 Task: Add a condition where "Channel Is Voicemail" in pending tickets.
Action: Mouse moved to (161, 486)
Screenshot: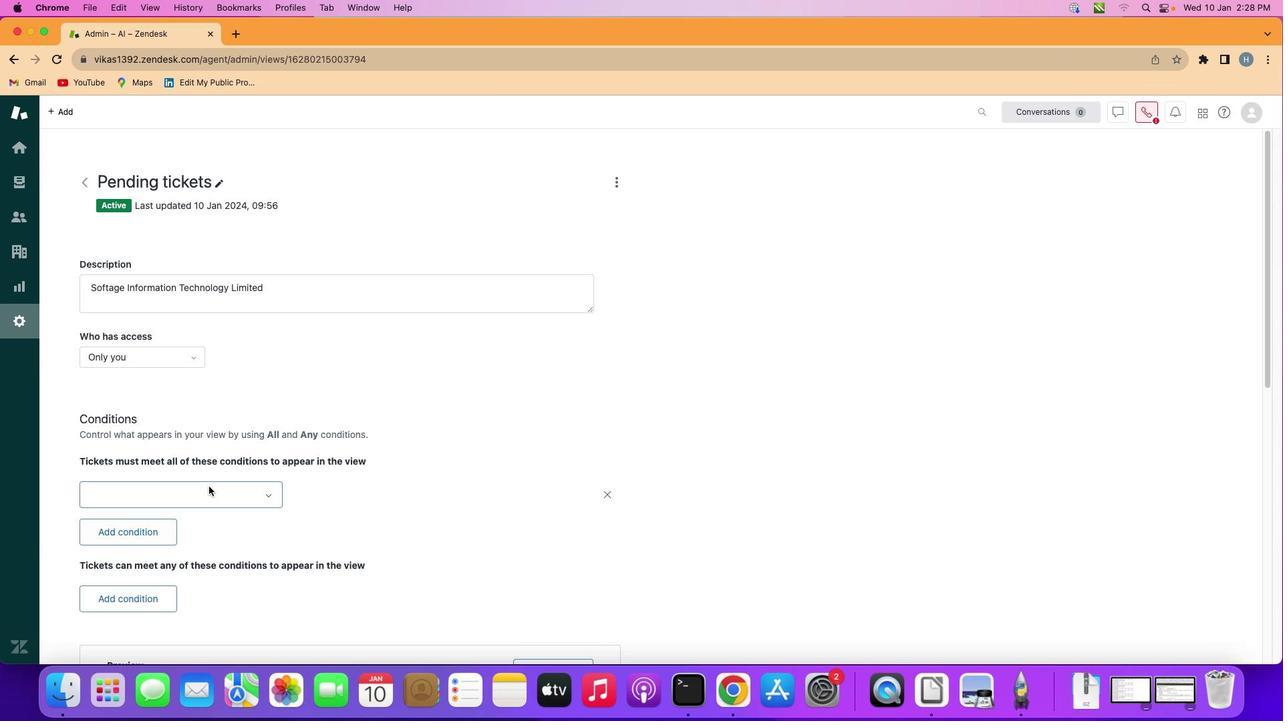 
Action: Mouse pressed left at (161, 486)
Screenshot: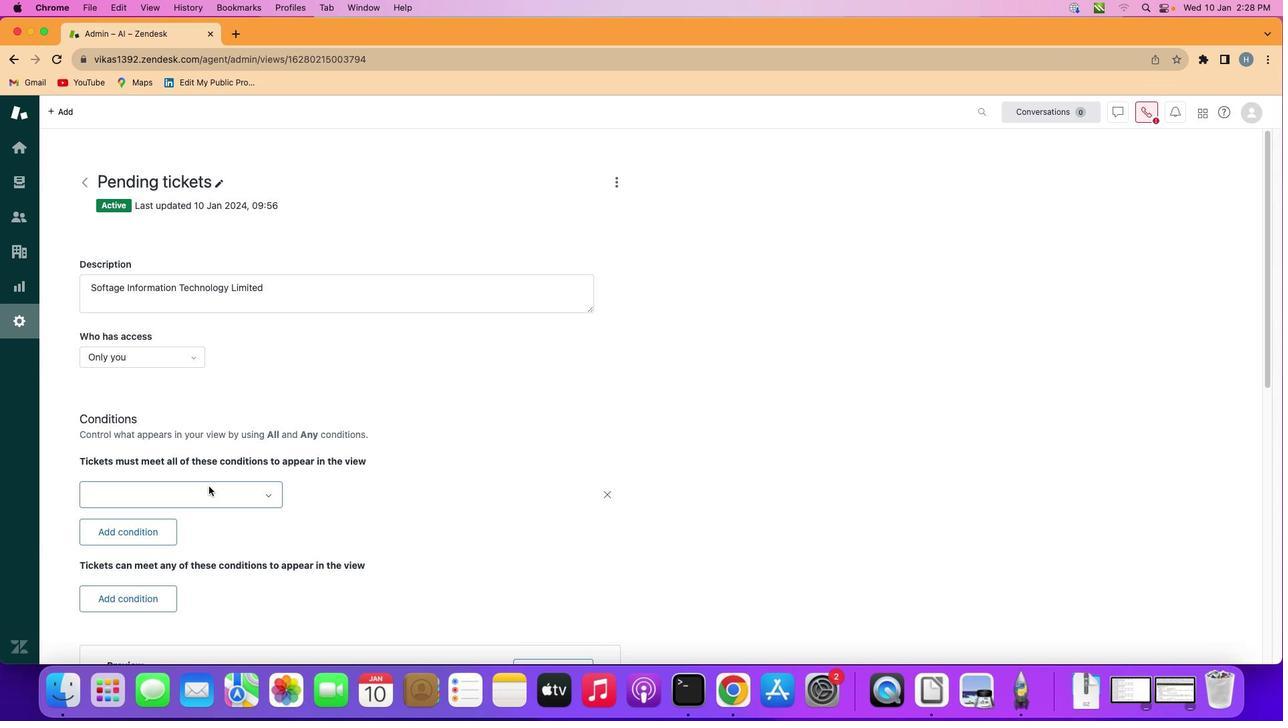 
Action: Mouse moved to (208, 486)
Screenshot: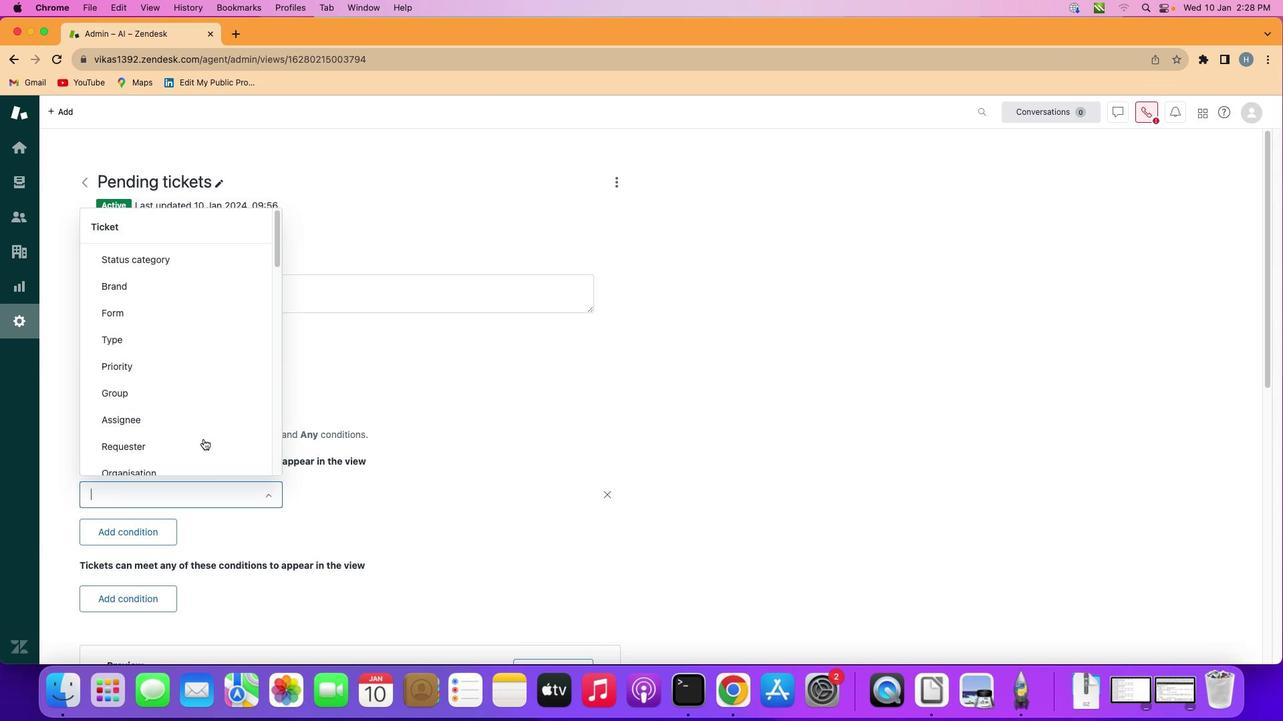
Action: Mouse pressed left at (208, 486)
Screenshot: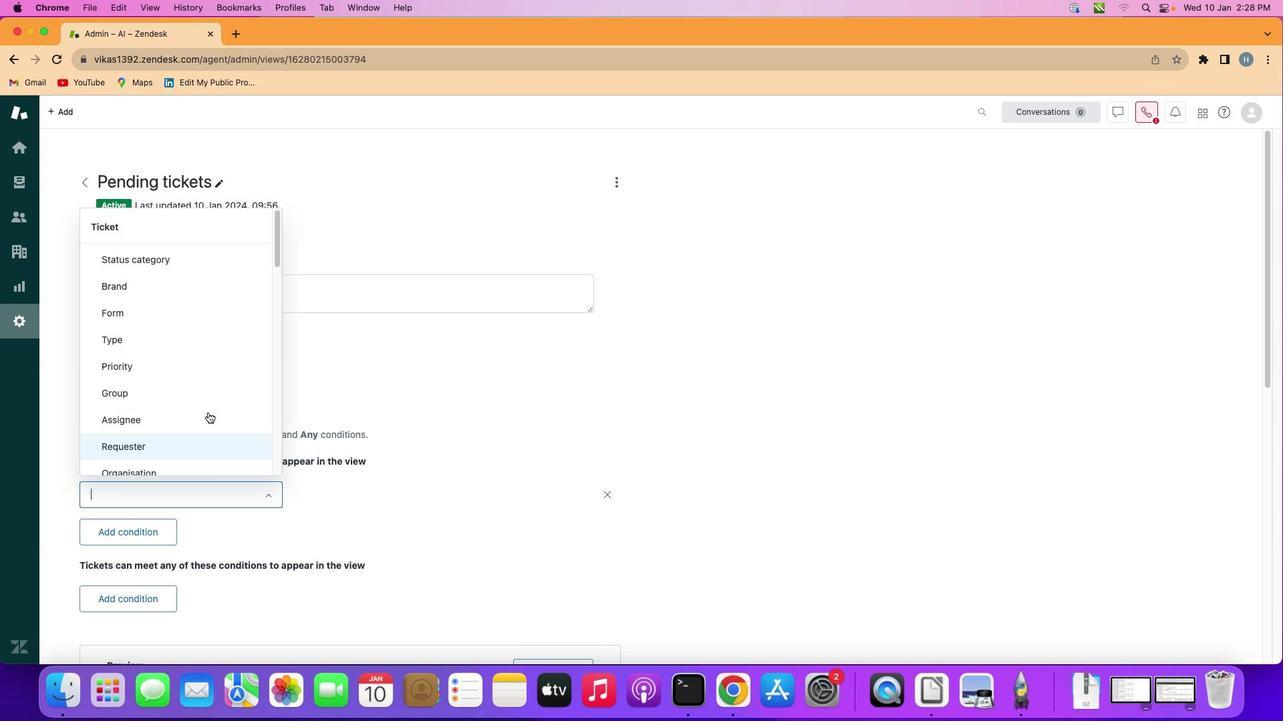 
Action: Mouse moved to (200, 340)
Screenshot: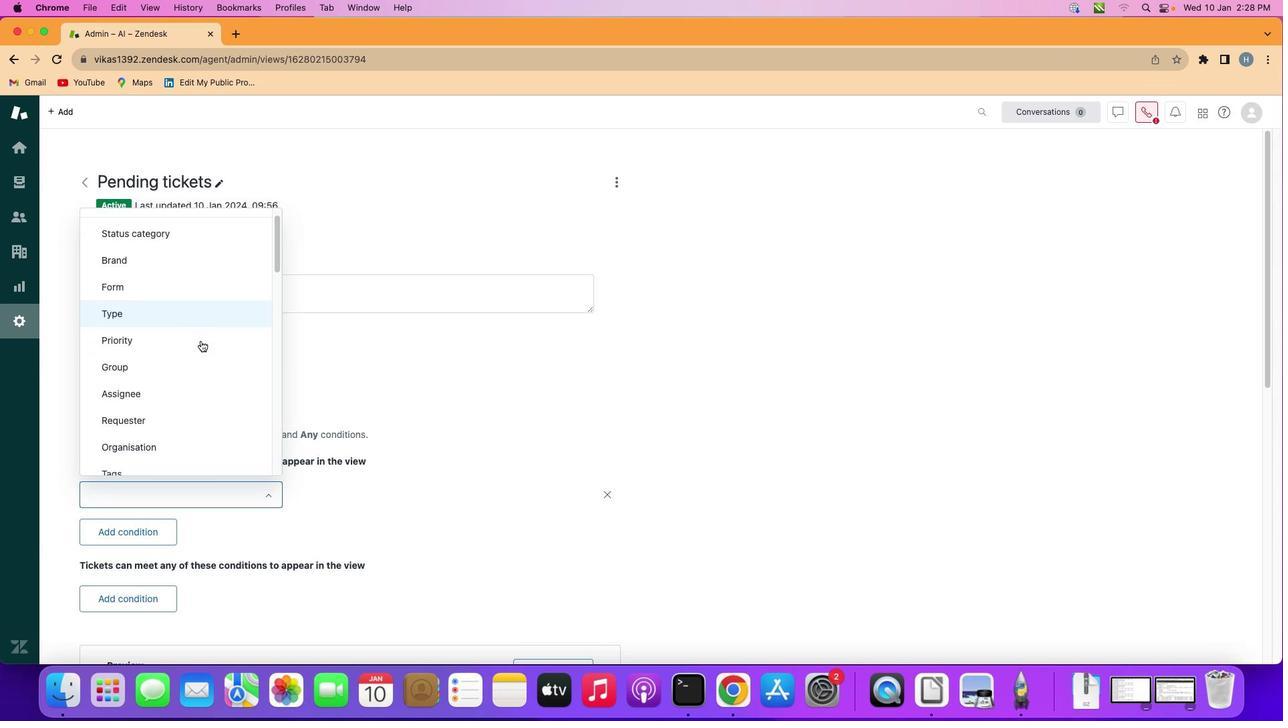 
Action: Mouse scrolled (200, 340) with delta (0, 0)
Screenshot: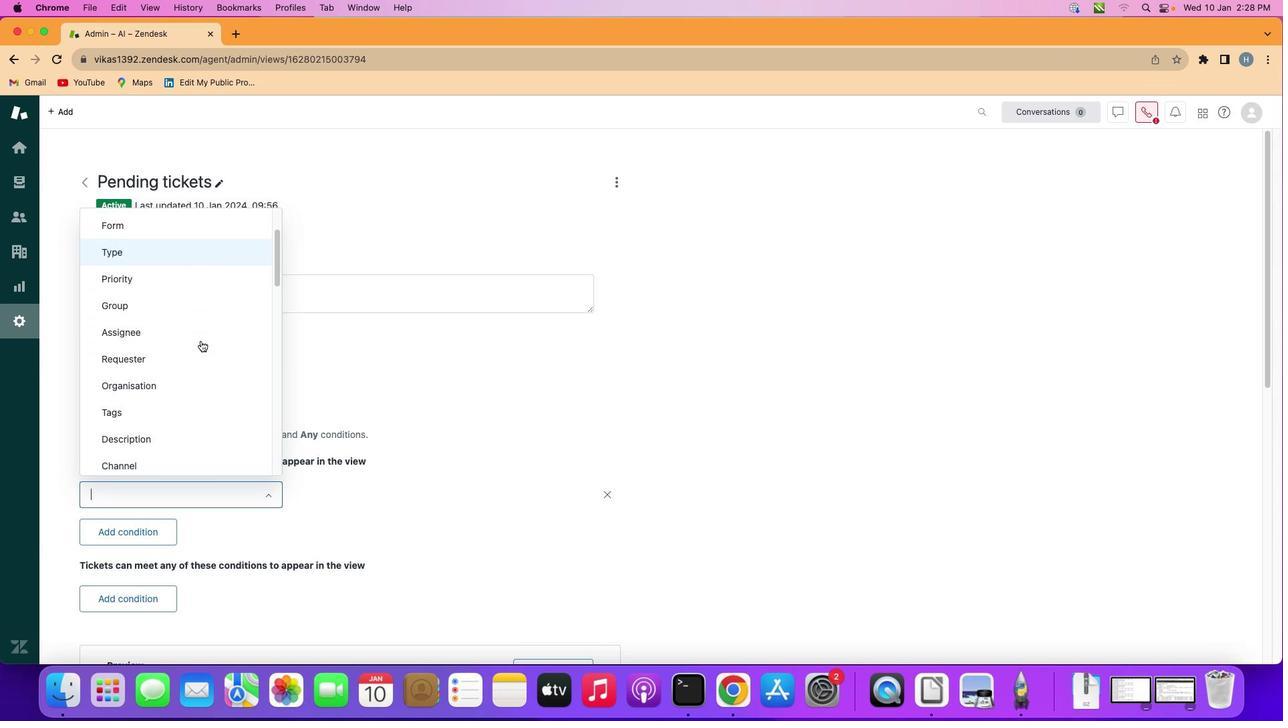 
Action: Mouse scrolled (200, 340) with delta (0, 0)
Screenshot: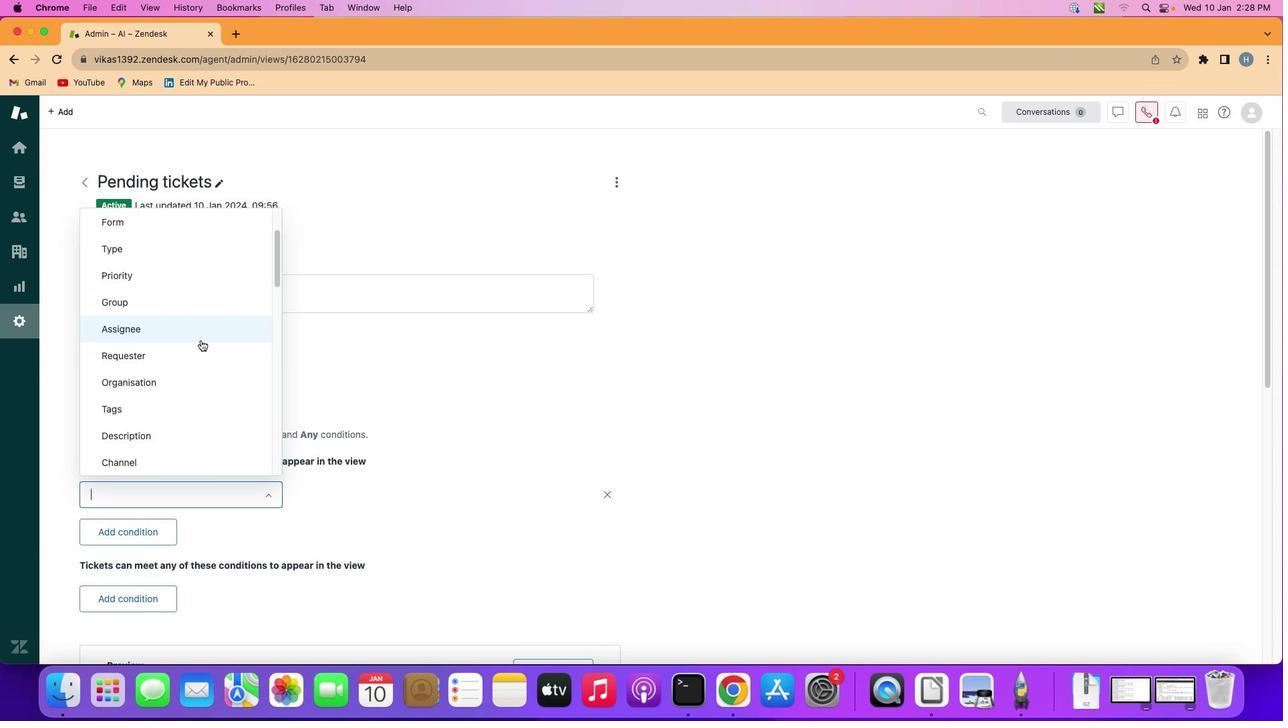 
Action: Mouse scrolled (200, 340) with delta (0, 0)
Screenshot: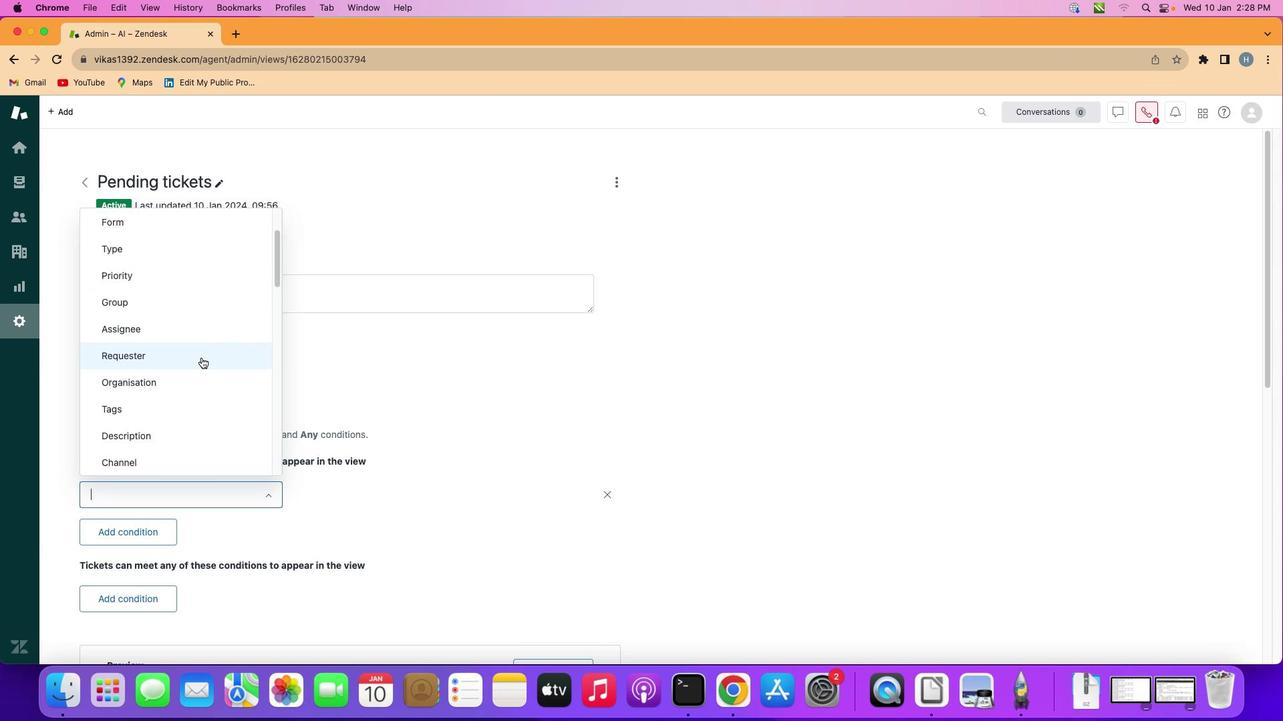 
Action: Mouse scrolled (200, 340) with delta (0, 0)
Screenshot: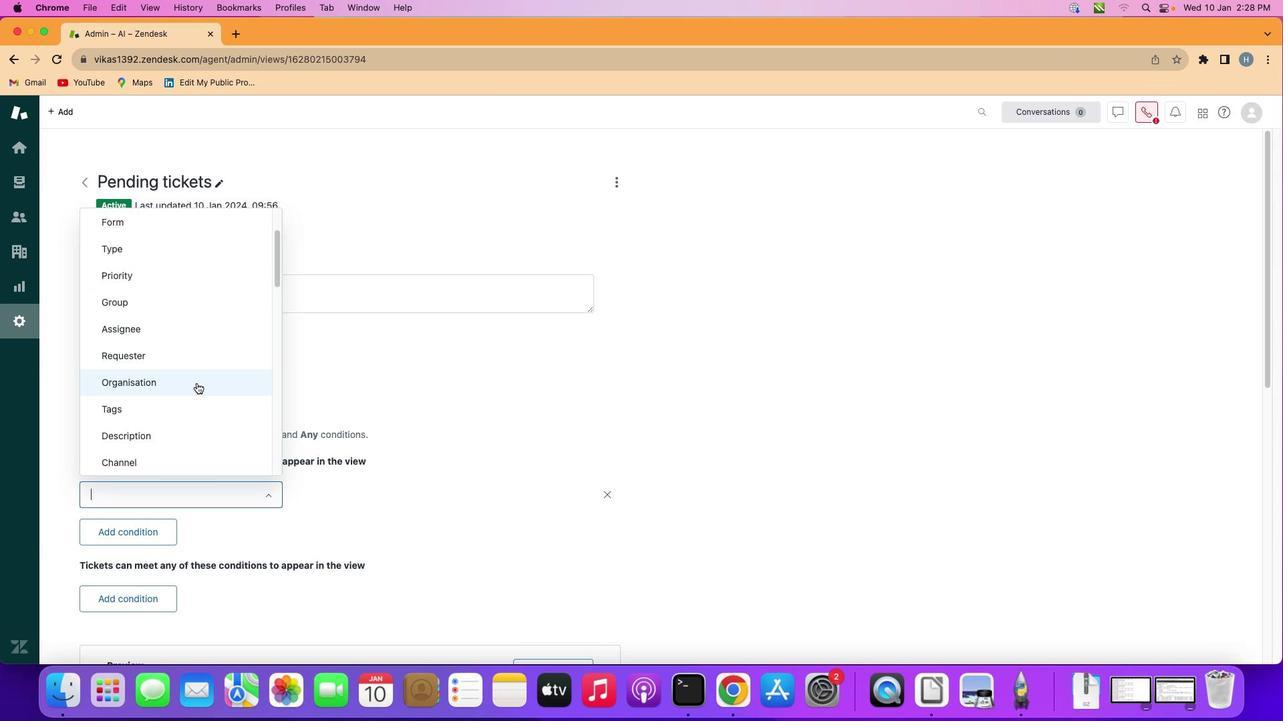 
Action: Mouse moved to (199, 392)
Screenshot: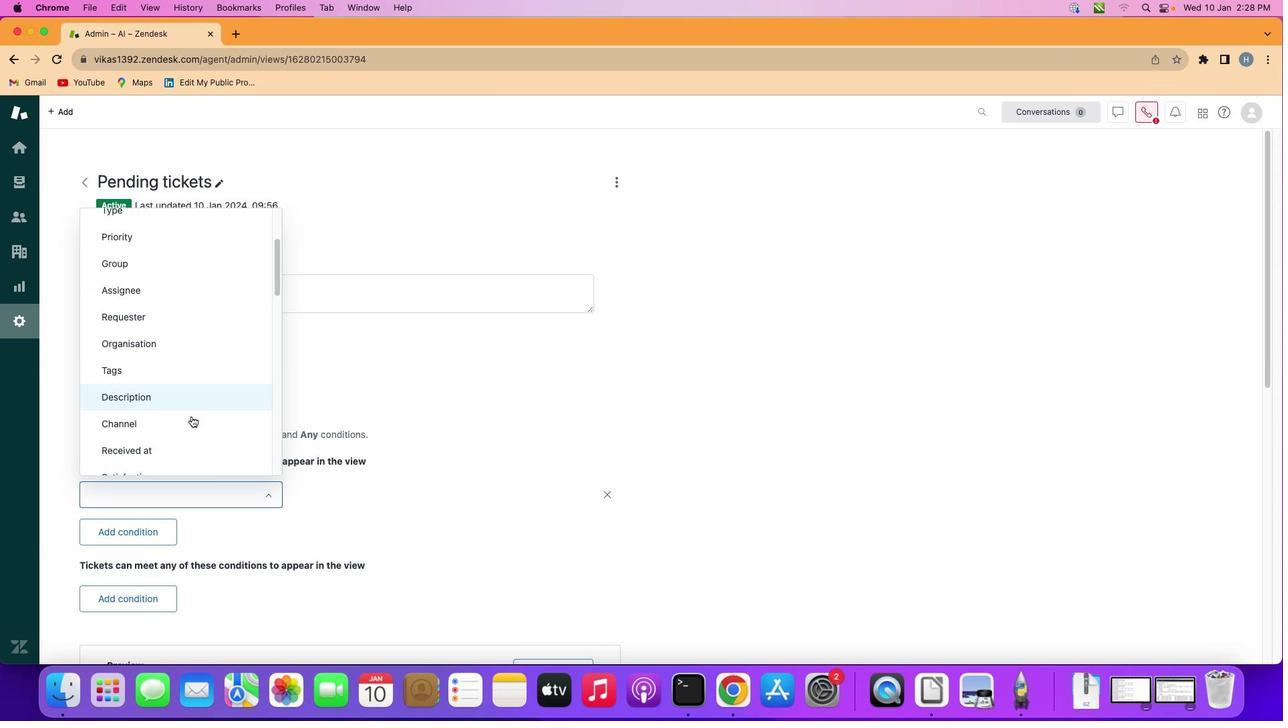 
Action: Mouse scrolled (199, 392) with delta (0, 0)
Screenshot: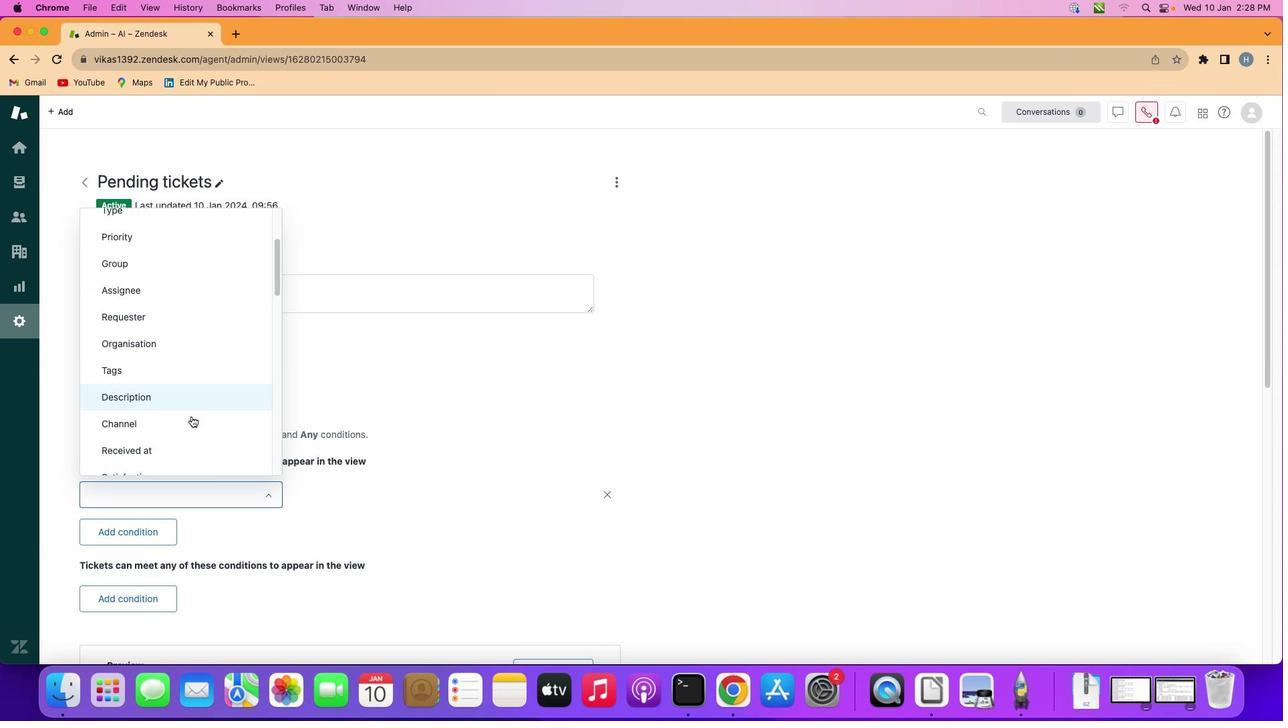 
Action: Mouse moved to (199, 391)
Screenshot: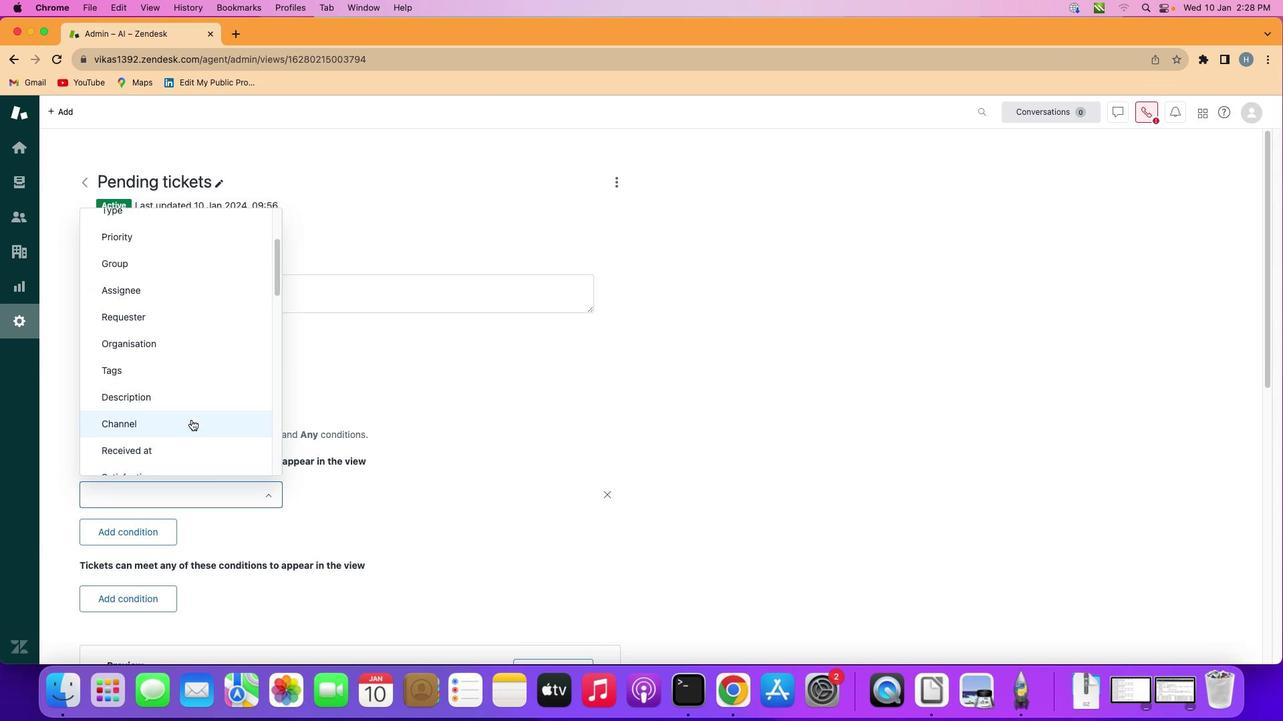 
Action: Mouse scrolled (199, 391) with delta (0, 0)
Screenshot: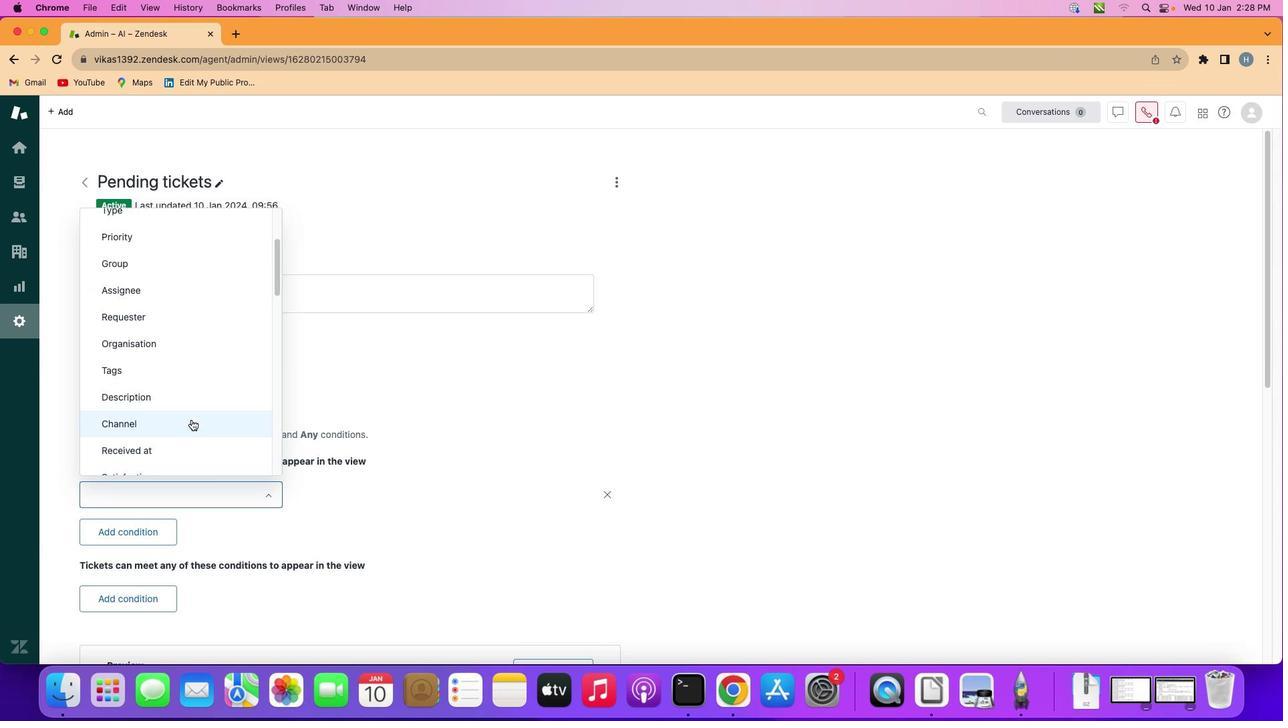 
Action: Mouse scrolled (199, 391) with delta (0, 0)
Screenshot: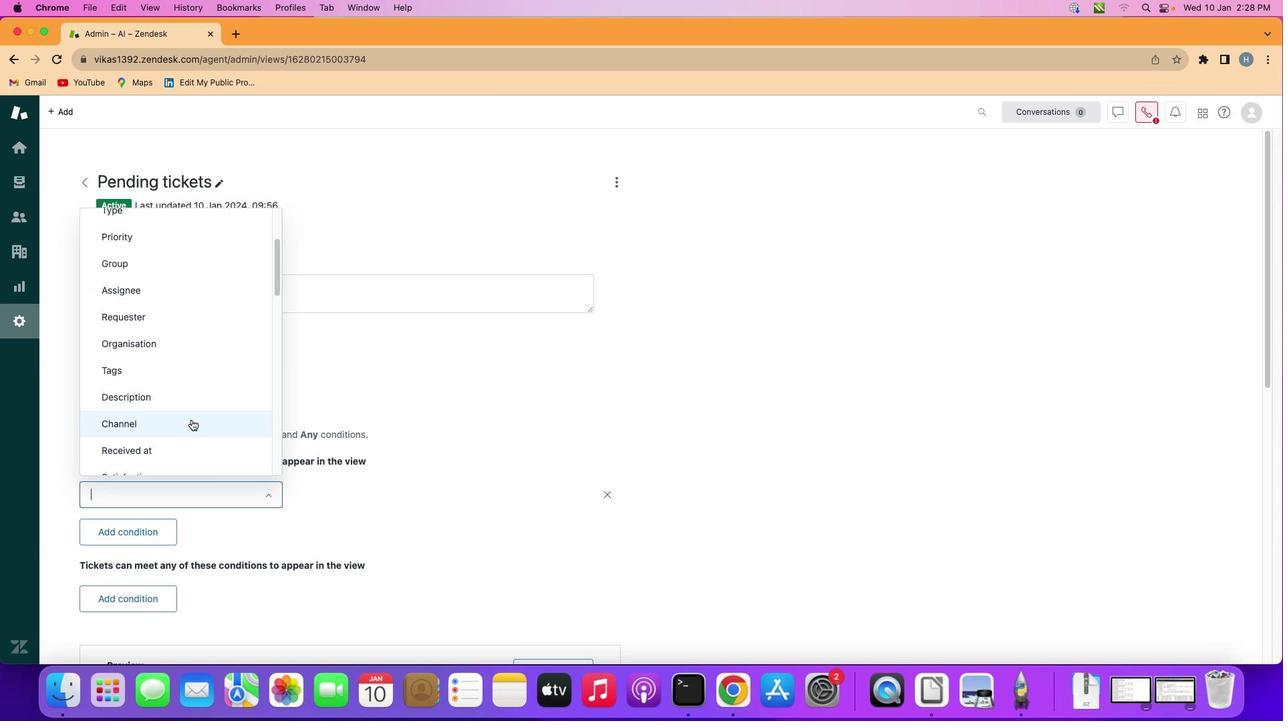 
Action: Mouse moved to (191, 419)
Screenshot: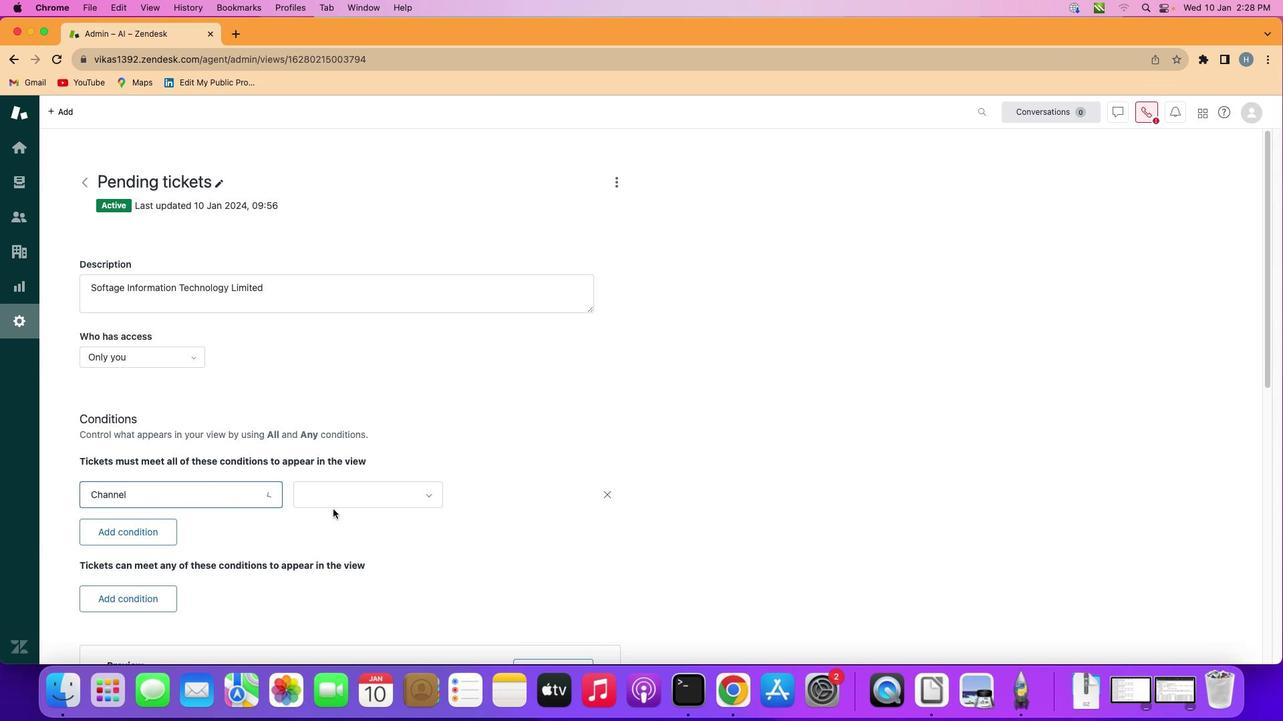 
Action: Mouse pressed left at (191, 419)
Screenshot: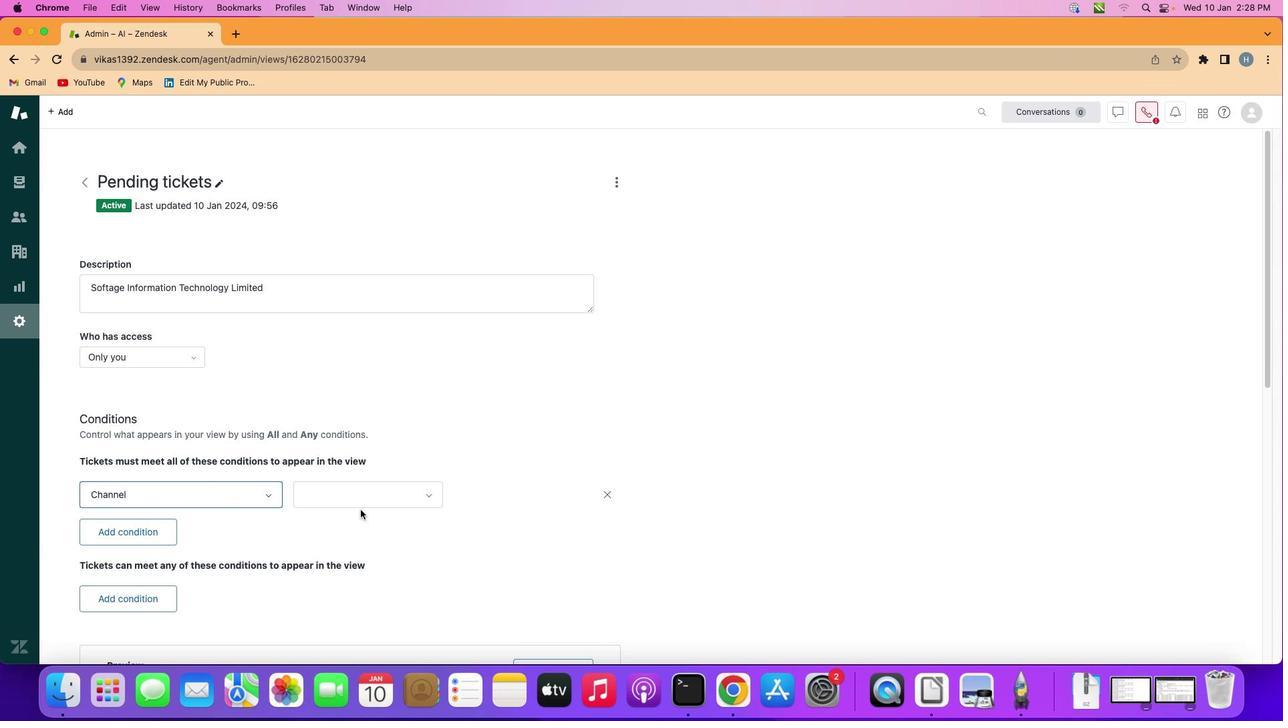 
Action: Mouse moved to (370, 494)
Screenshot: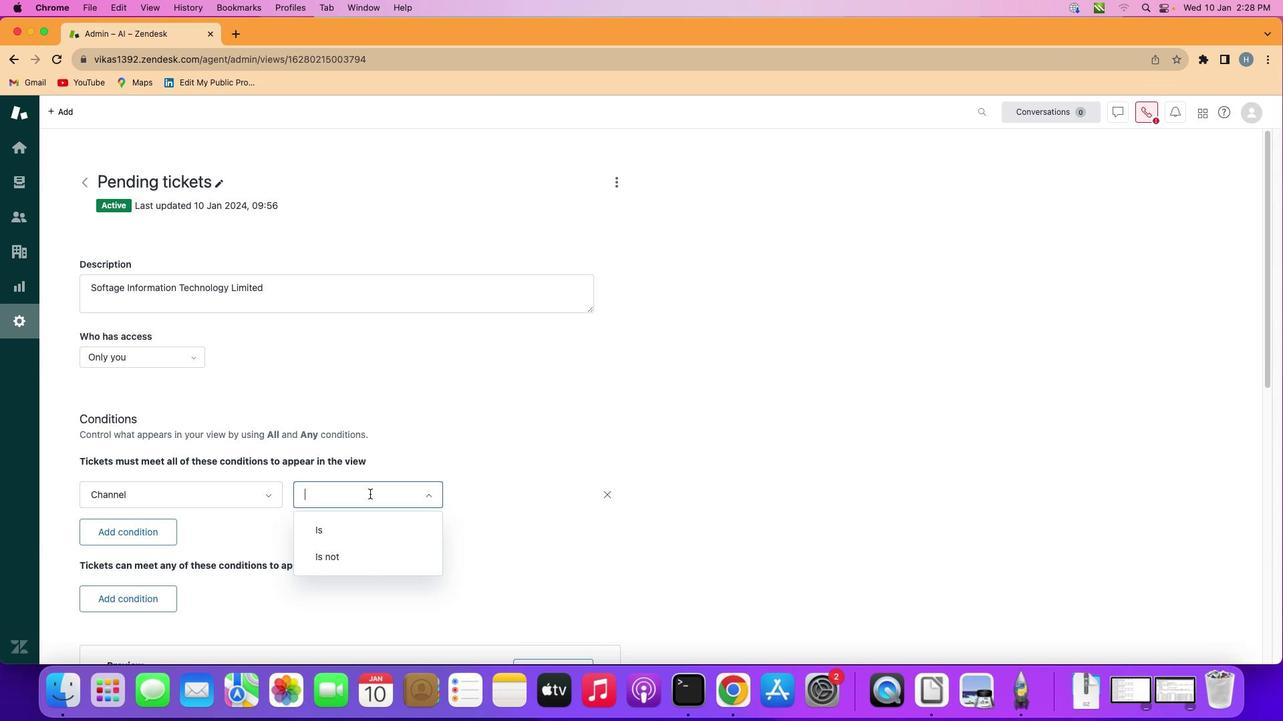 
Action: Mouse pressed left at (370, 494)
Screenshot: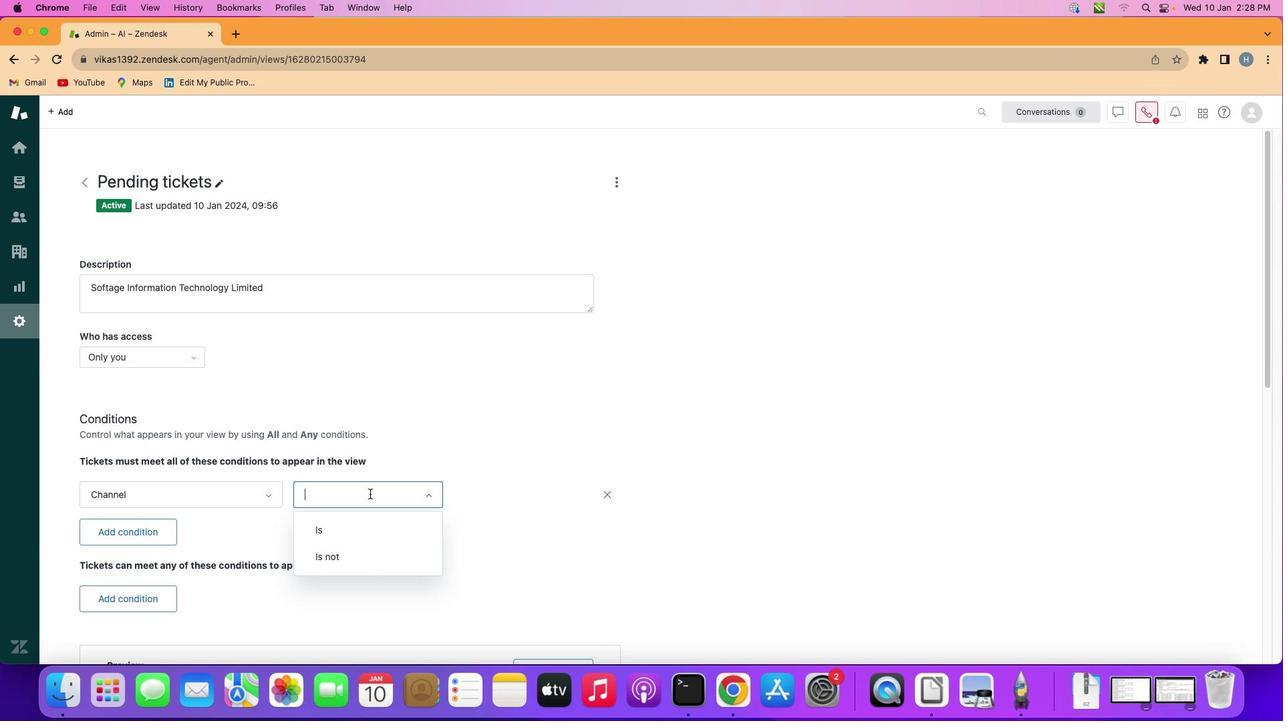
Action: Mouse moved to (367, 523)
Screenshot: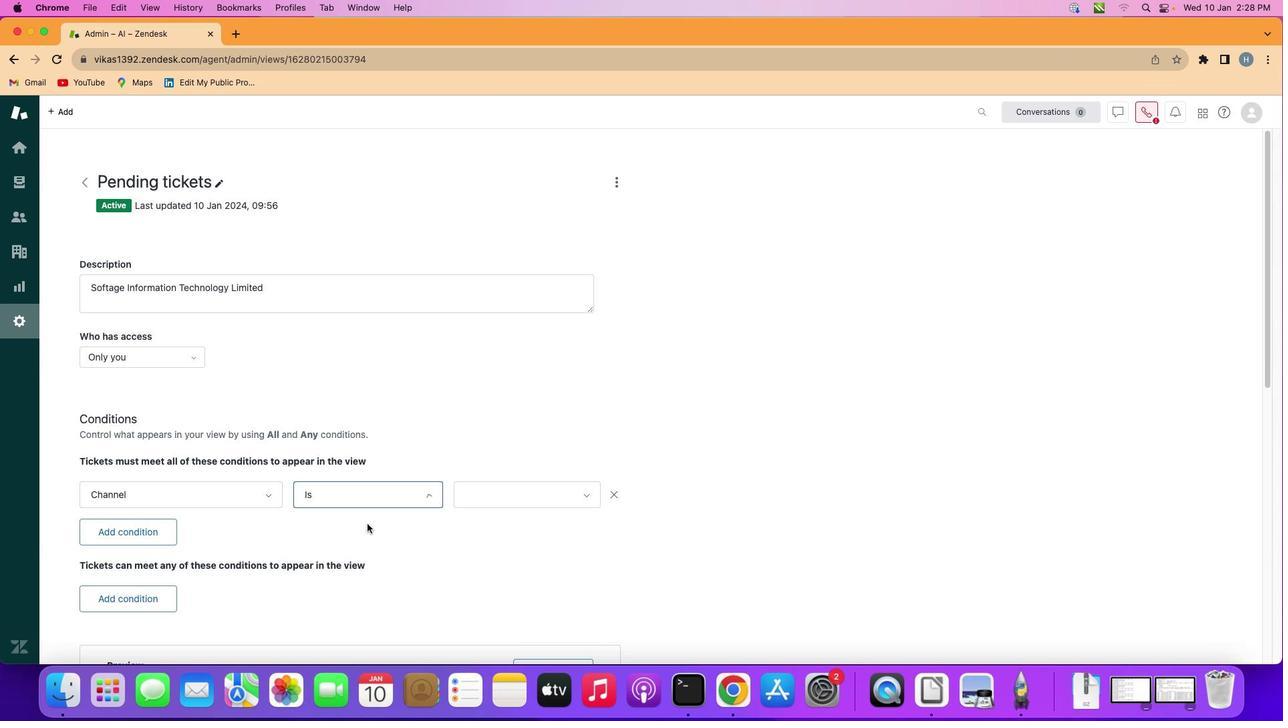 
Action: Mouse pressed left at (367, 523)
Screenshot: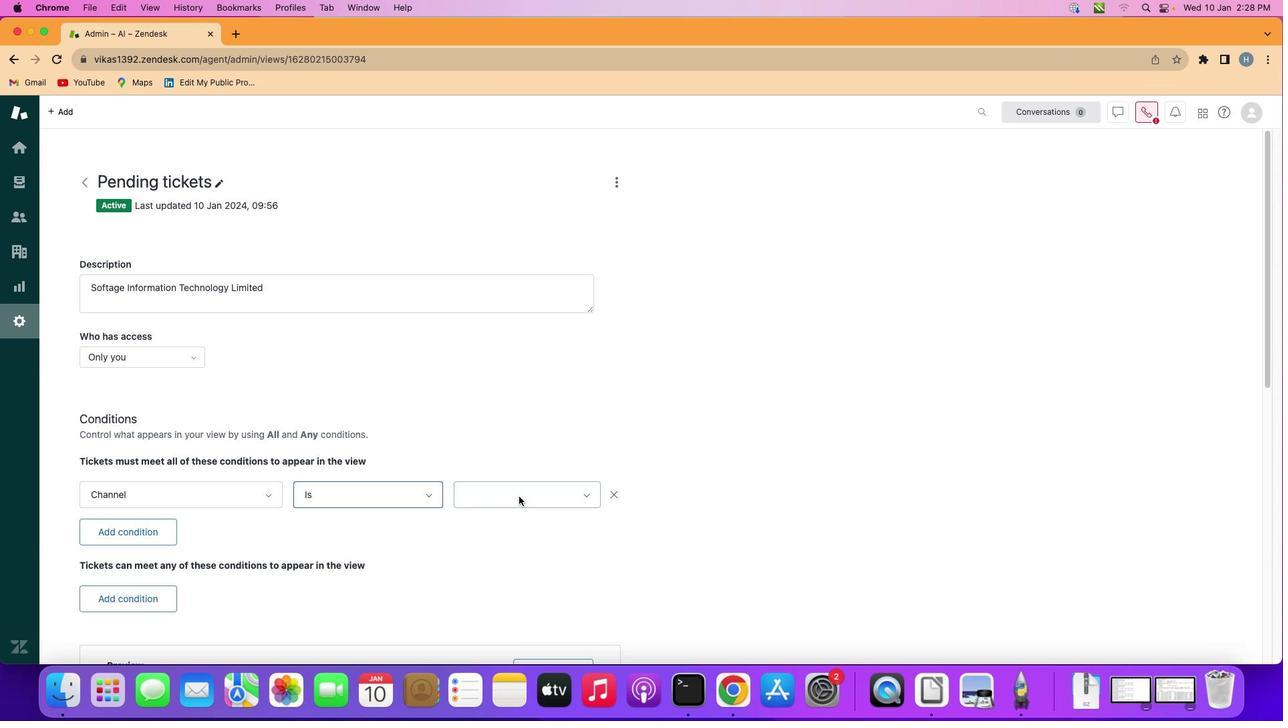 
Action: Mouse moved to (523, 495)
Screenshot: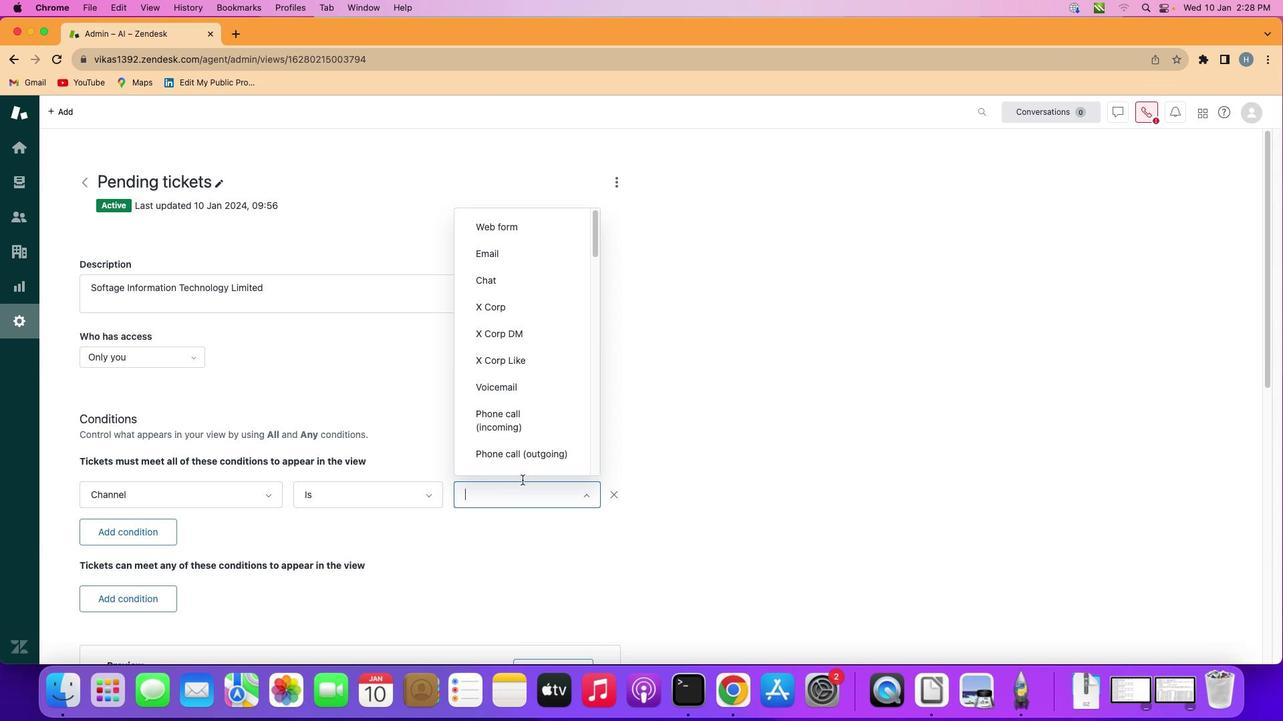 
Action: Mouse pressed left at (523, 495)
Screenshot: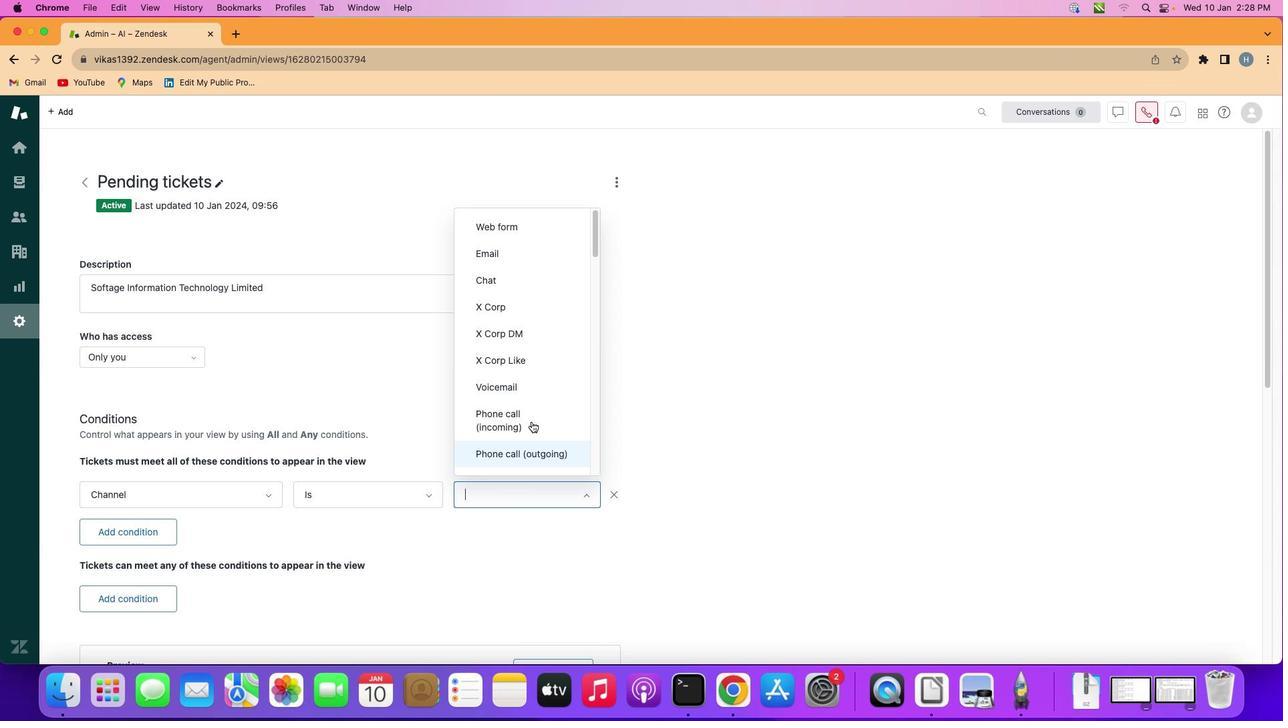 
Action: Mouse moved to (533, 382)
Screenshot: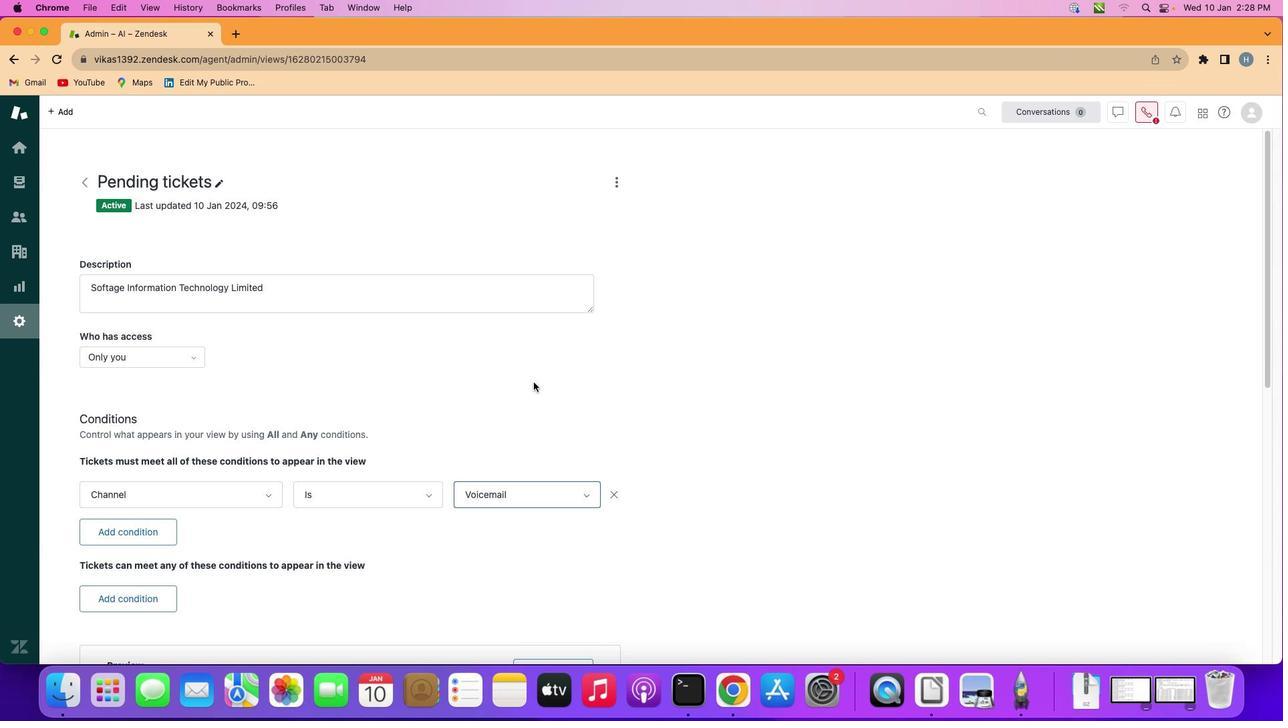 
Action: Mouse pressed left at (533, 382)
Screenshot: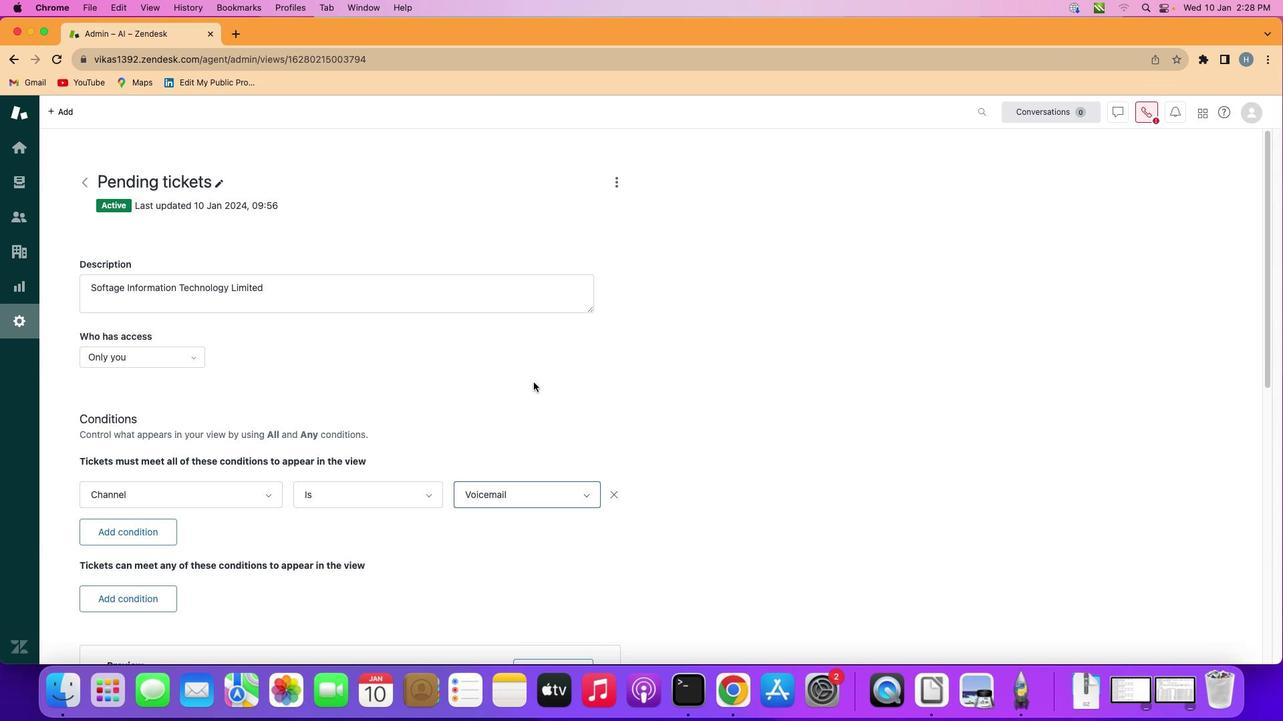 
